 Task: Set the parametric equalizer "Freq 3 (Hz)" to 3000.00.
Action: Mouse moved to (123, 15)
Screenshot: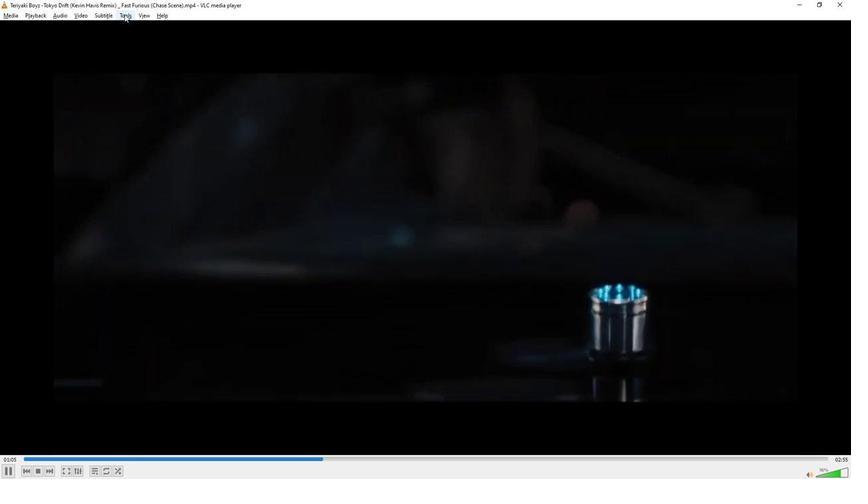 
Action: Mouse pressed left at (123, 15)
Screenshot: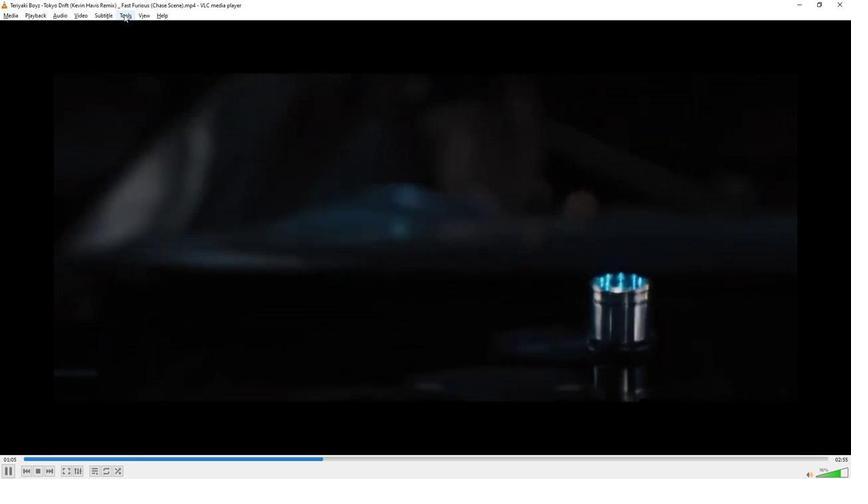 
Action: Mouse moved to (140, 119)
Screenshot: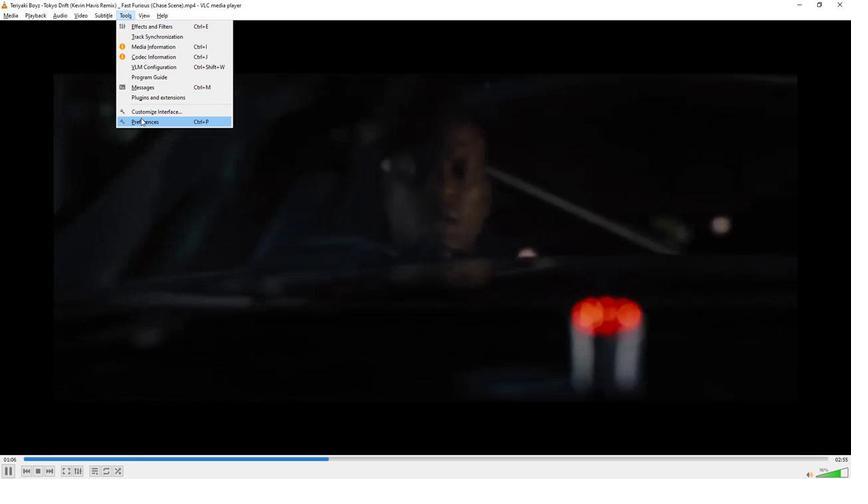 
Action: Mouse pressed left at (140, 119)
Screenshot: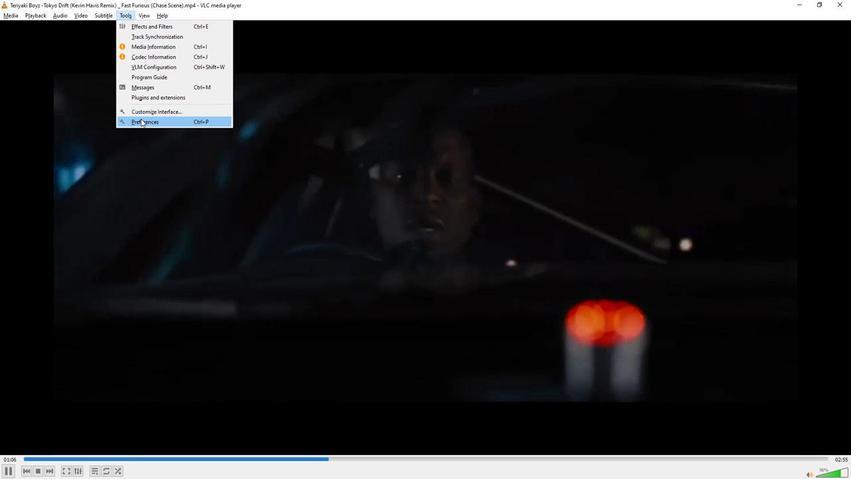 
Action: Mouse moved to (244, 358)
Screenshot: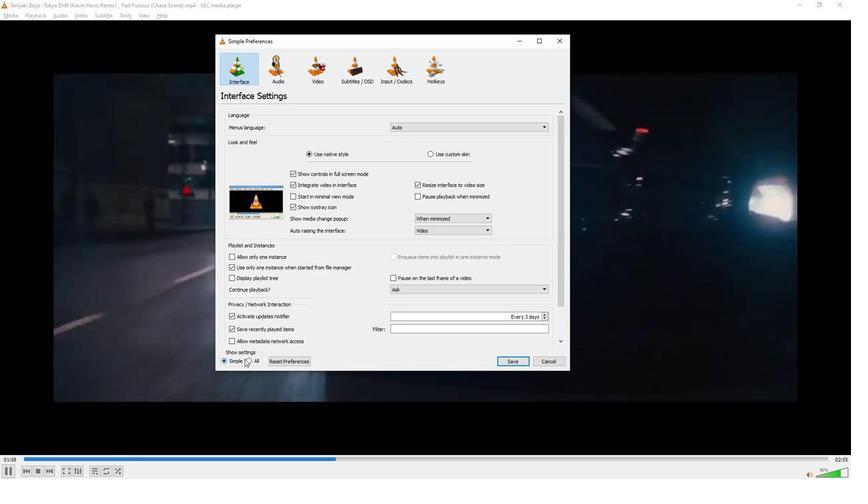 
Action: Mouse pressed left at (244, 358)
Screenshot: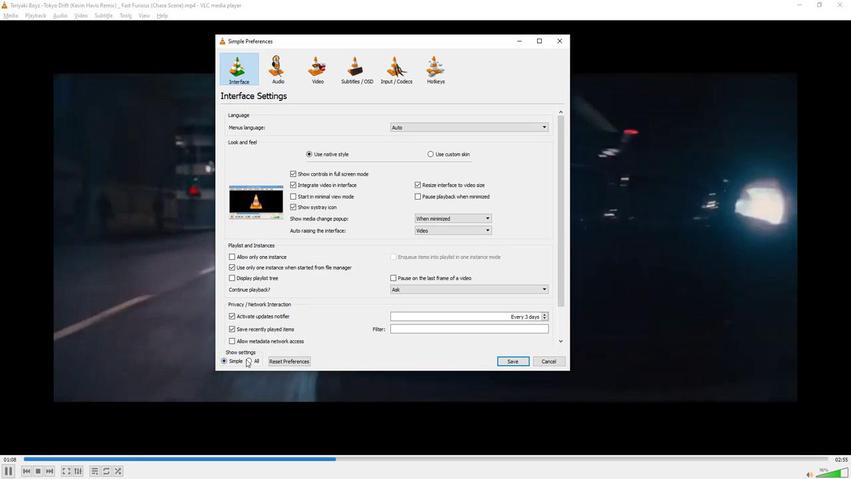 
Action: Mouse moved to (235, 163)
Screenshot: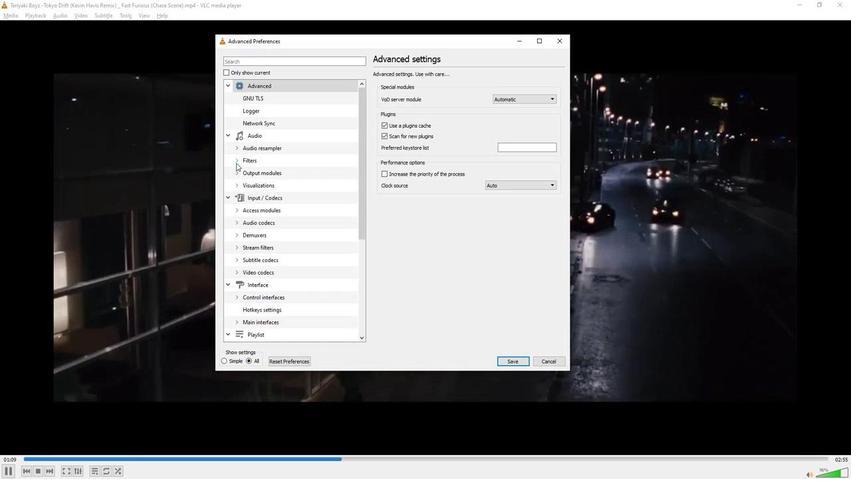 
Action: Mouse pressed left at (235, 163)
Screenshot: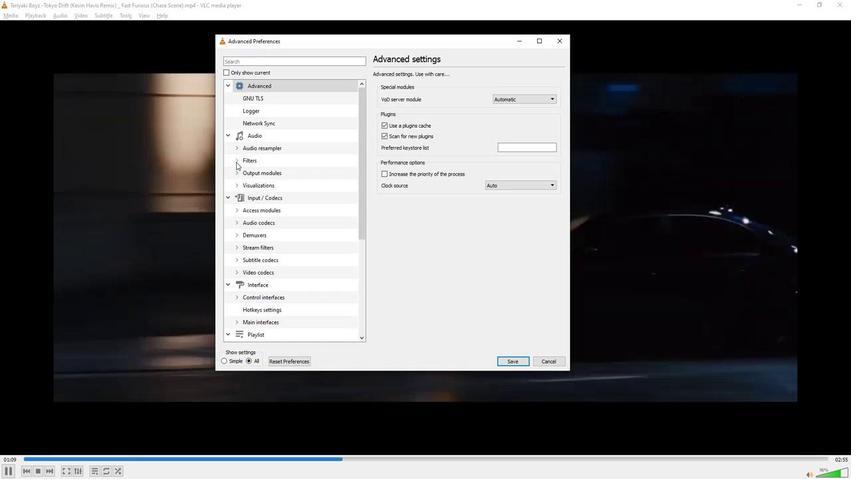 
Action: Mouse moved to (263, 269)
Screenshot: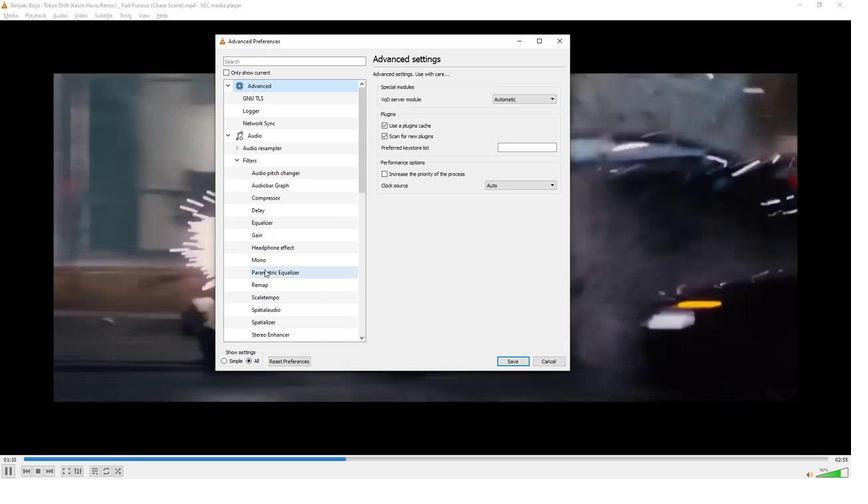 
Action: Mouse pressed left at (263, 269)
Screenshot: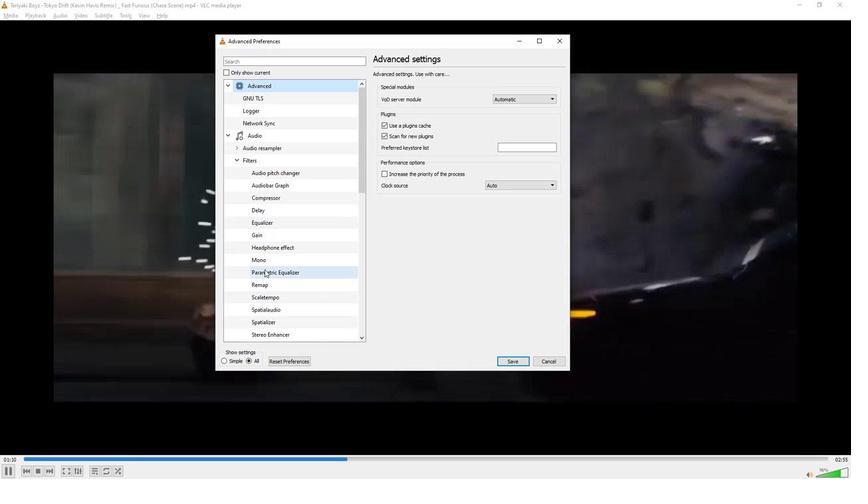 
Action: Mouse moved to (534, 211)
Screenshot: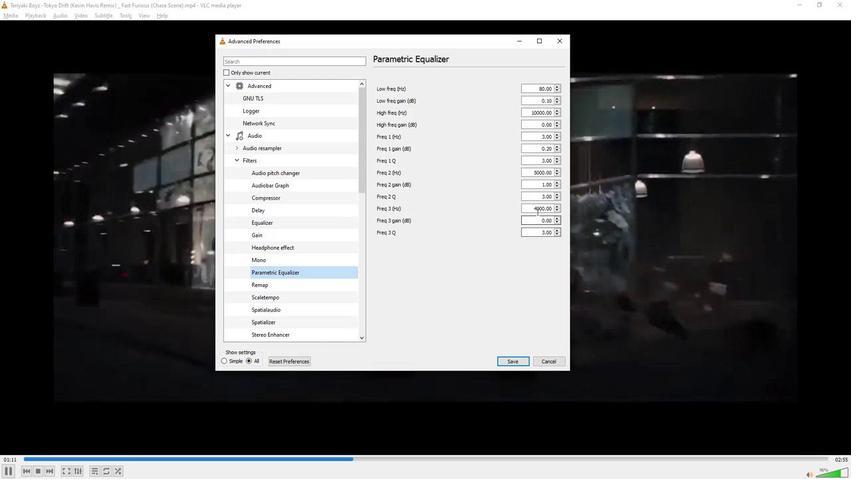 
Action: Mouse pressed left at (534, 211)
Screenshot: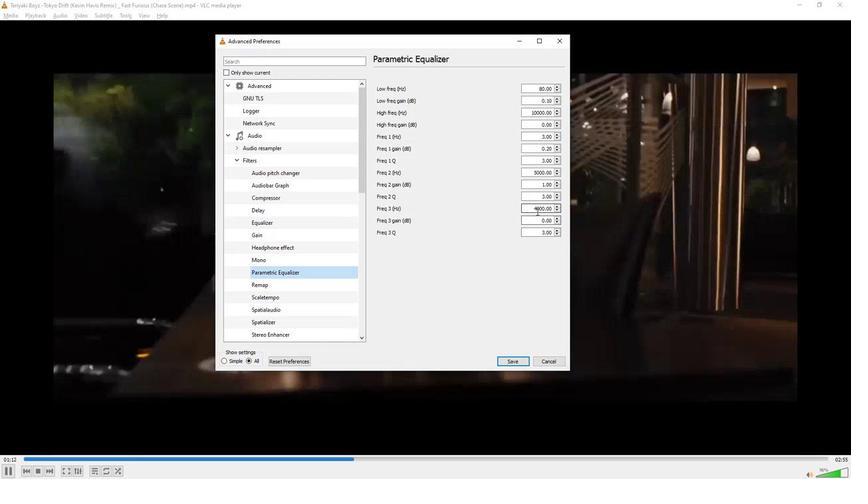 
Action: Mouse pressed left at (534, 211)
Screenshot: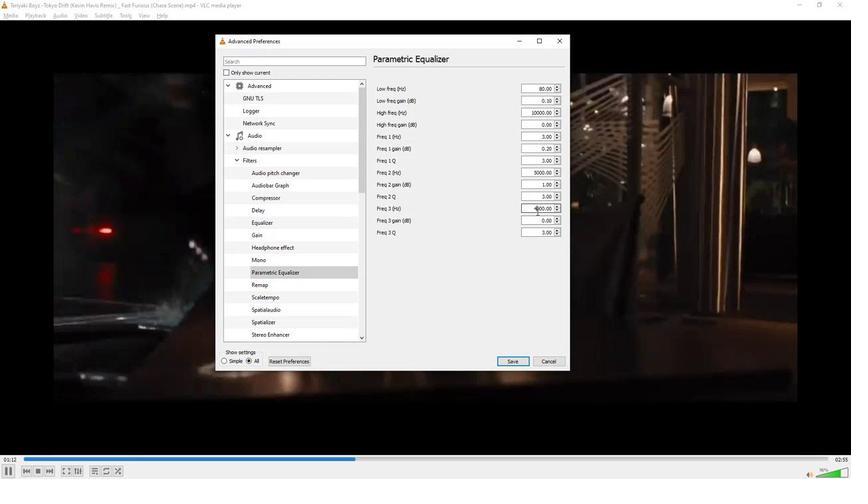 
Action: Mouse pressed left at (534, 211)
Screenshot: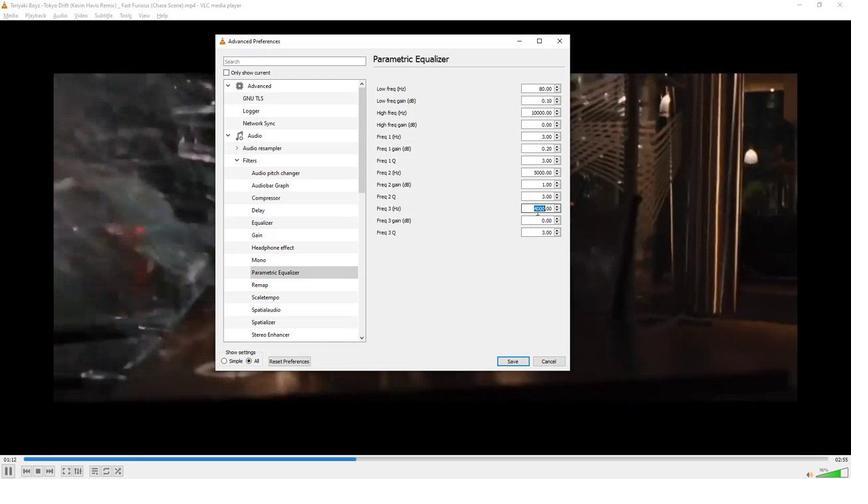 
Action: Key pressed 3000.00
Screenshot: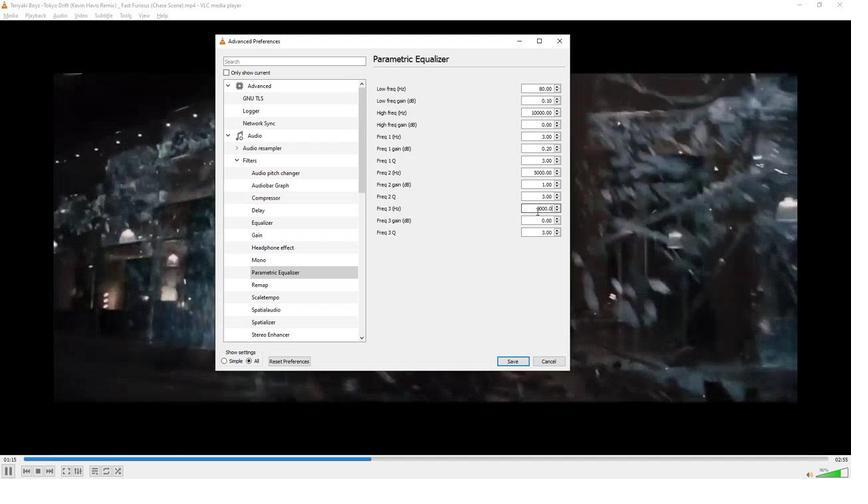 
Action: Mouse moved to (461, 322)
Screenshot: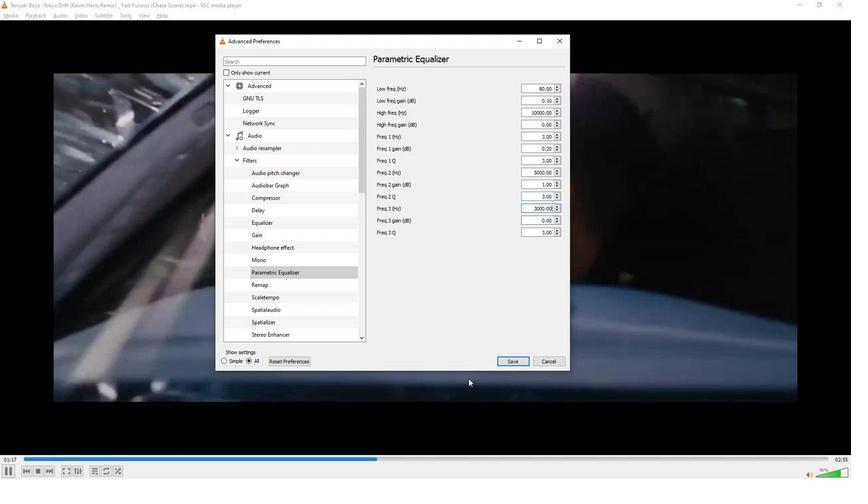 
